 Task: Adjust the column width to 'Very Narrow' using the Immersive Reader feature in the email application.
Action: Mouse moved to (208, 25)
Screenshot: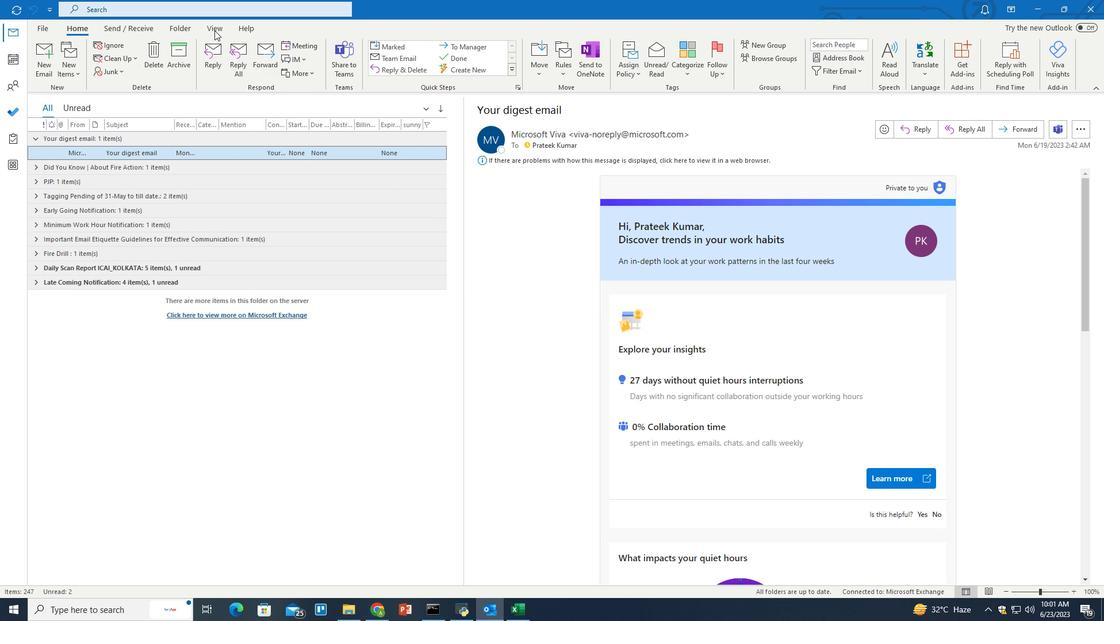 
Action: Mouse pressed left at (208, 25)
Screenshot: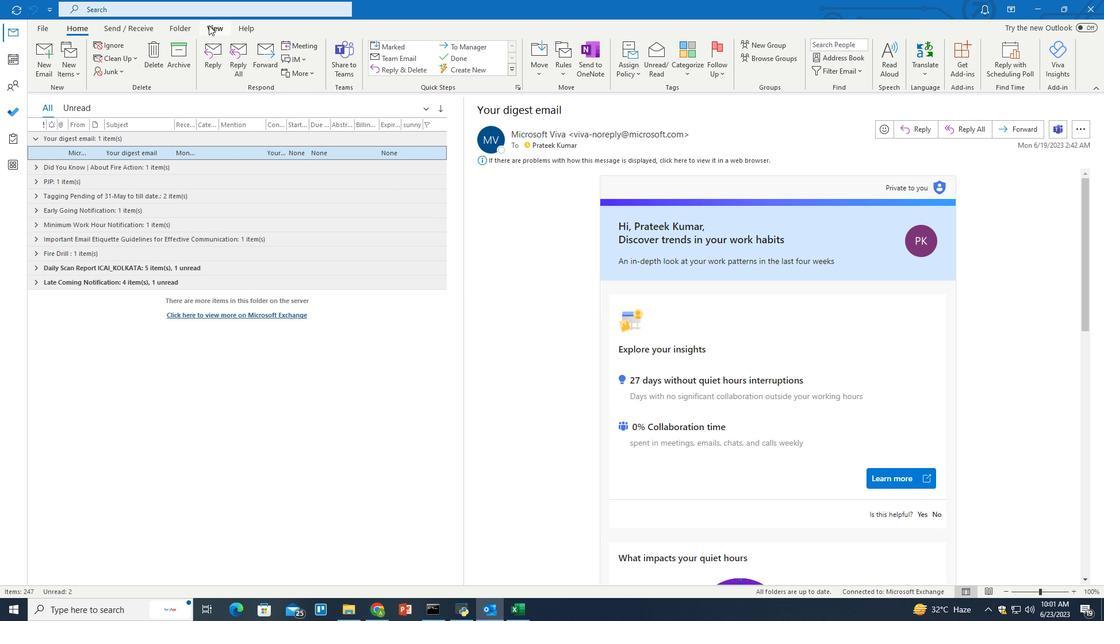 
Action: Mouse moved to (975, 68)
Screenshot: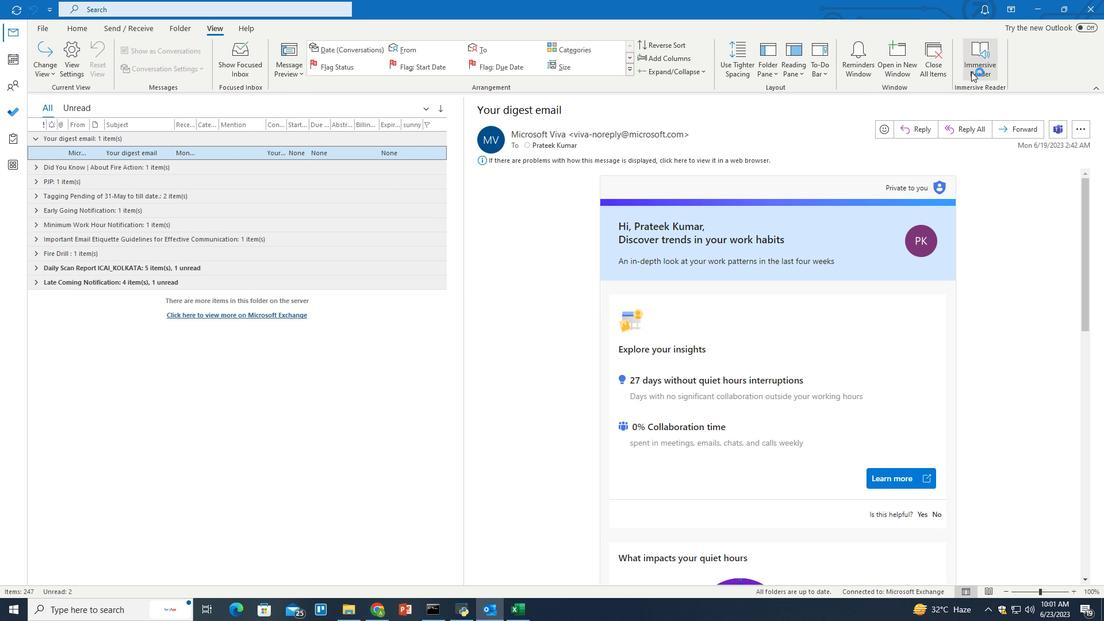 
Action: Mouse pressed left at (975, 68)
Screenshot: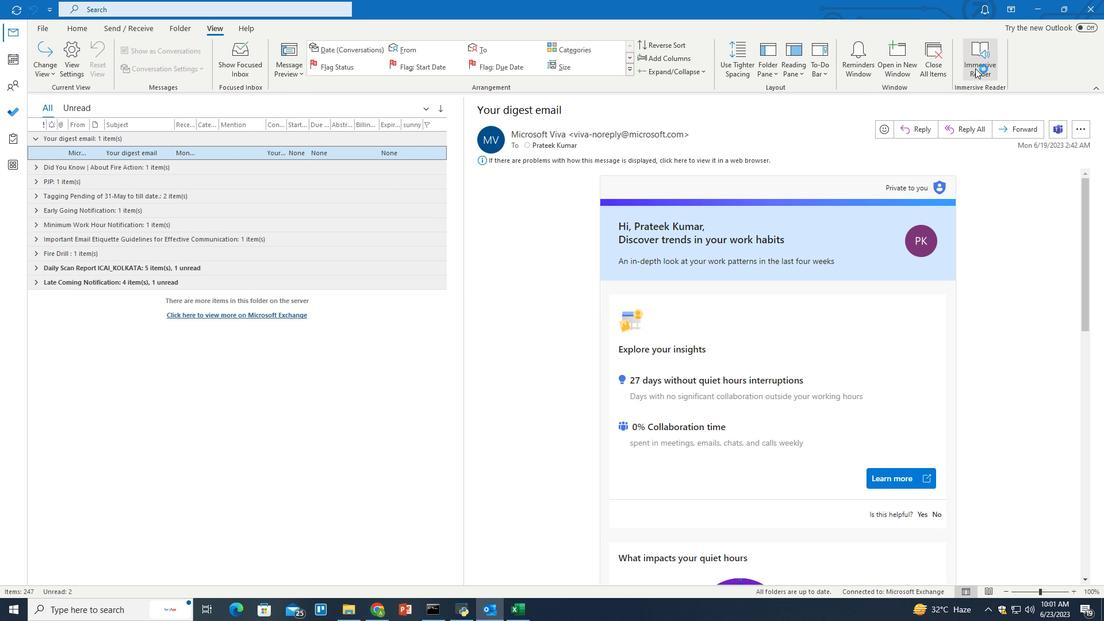 
Action: Mouse moved to (54, 69)
Screenshot: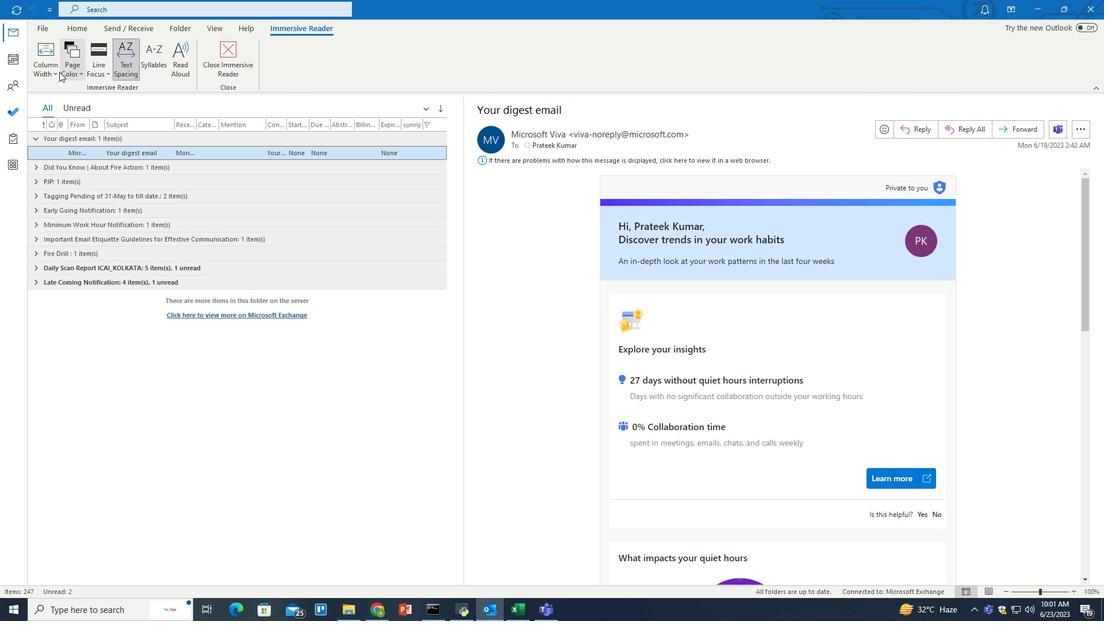 
Action: Mouse pressed left at (54, 69)
Screenshot: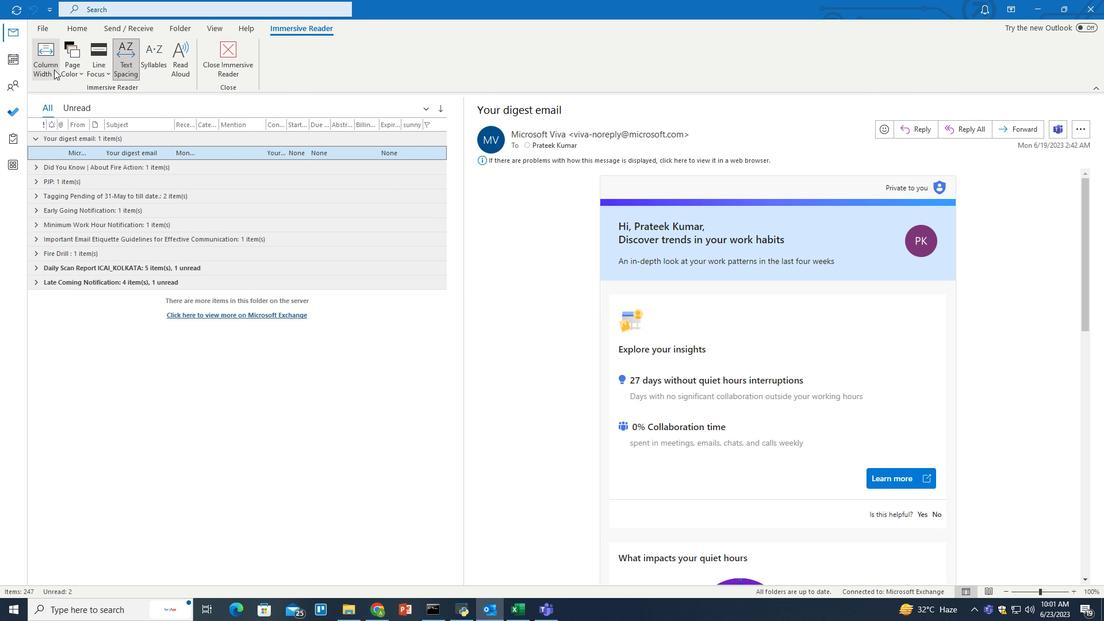 
Action: Mouse moved to (75, 131)
Screenshot: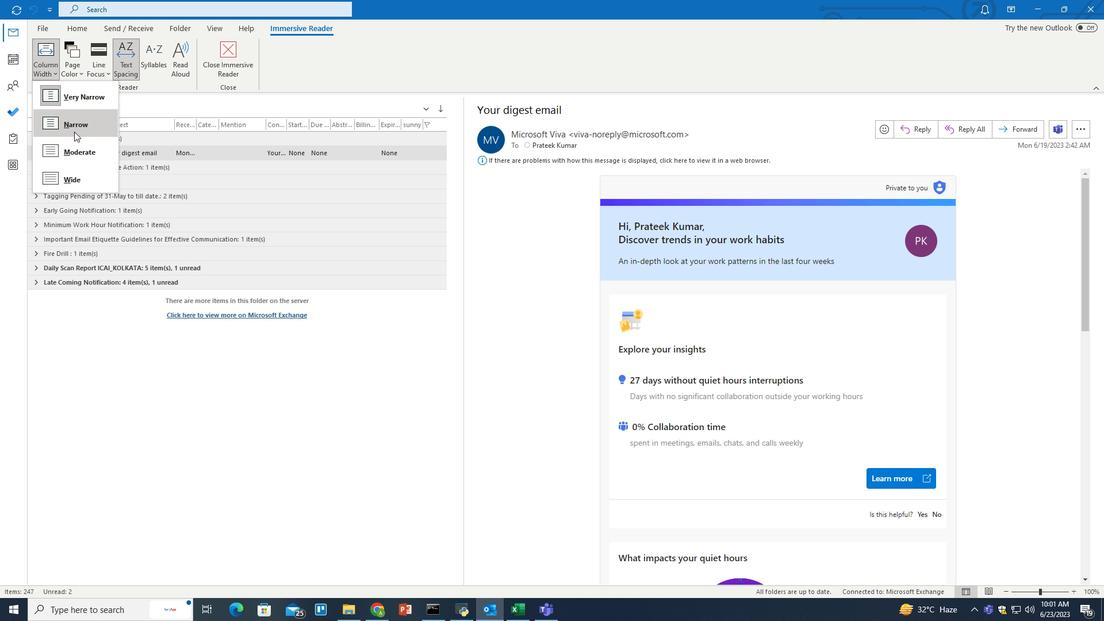 
Action: Mouse pressed left at (75, 131)
Screenshot: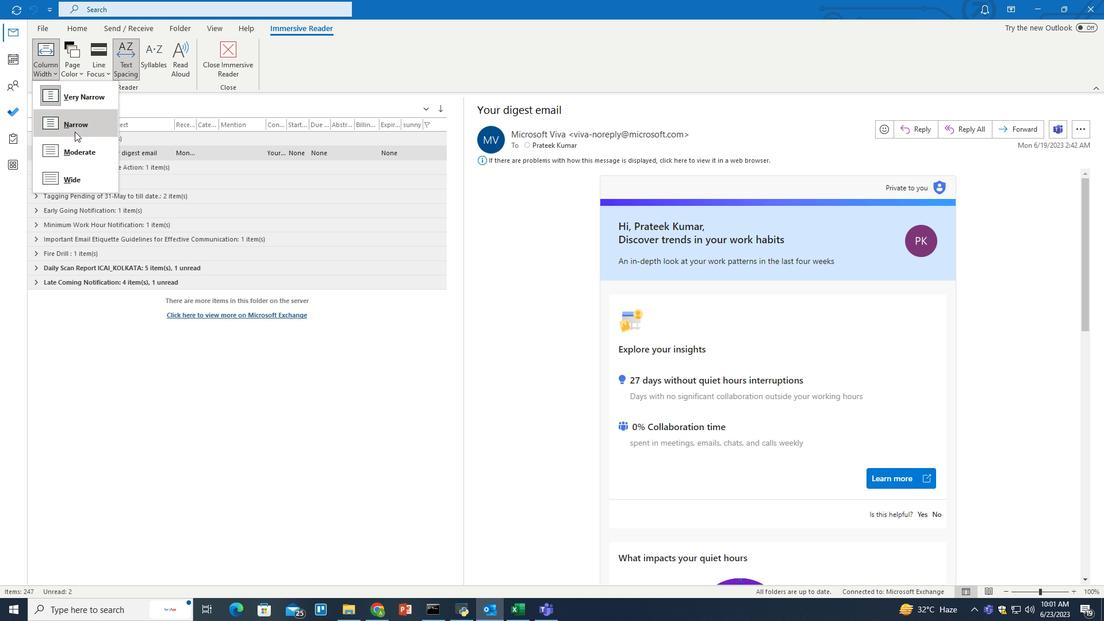 
